 Task: Open settings.json of the proxy authorization.
Action: Mouse moved to (40, 671)
Screenshot: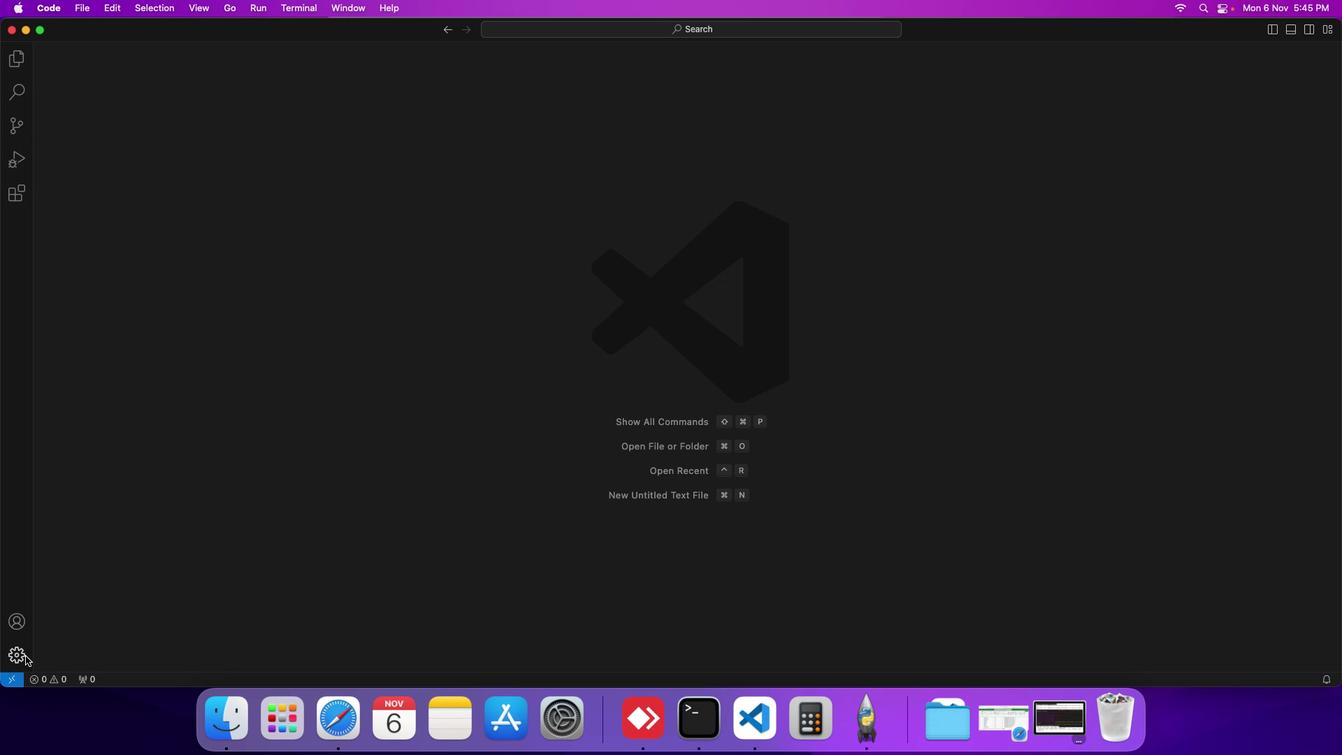 
Action: Mouse pressed left at (40, 671)
Screenshot: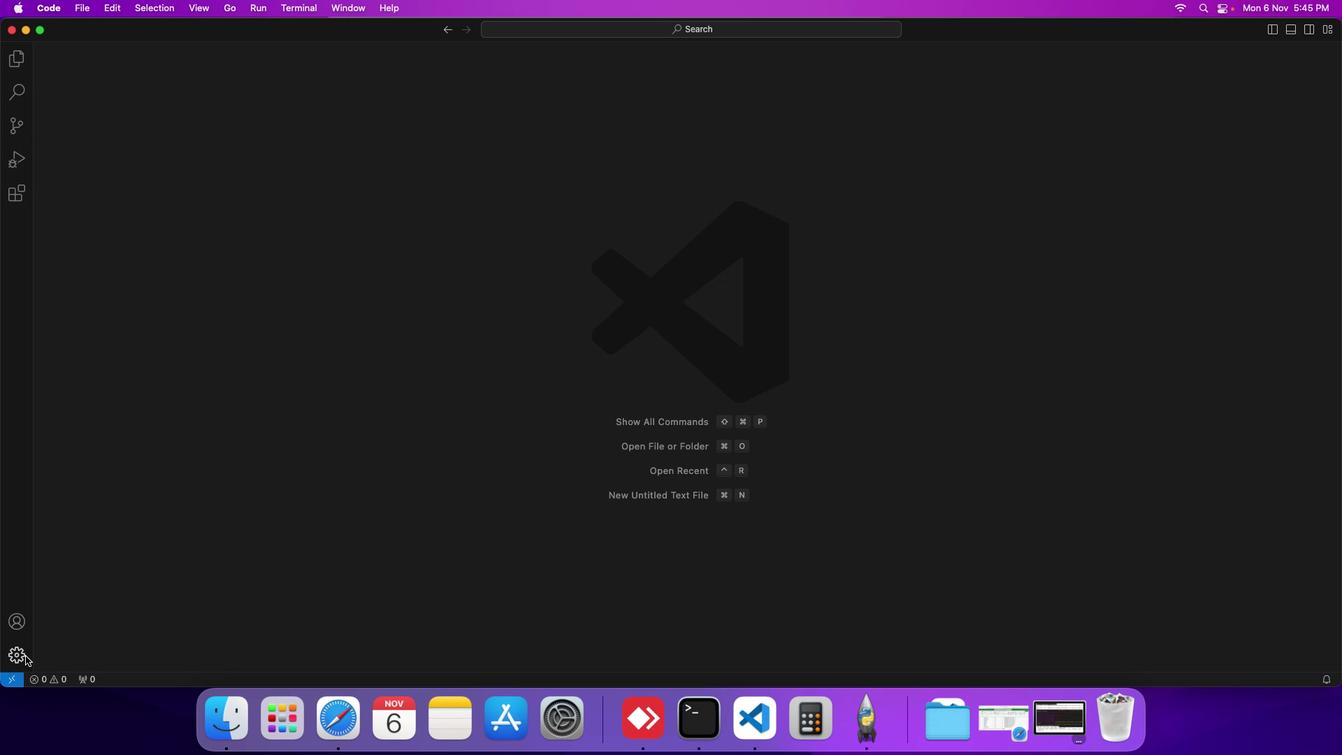 
Action: Mouse moved to (83, 562)
Screenshot: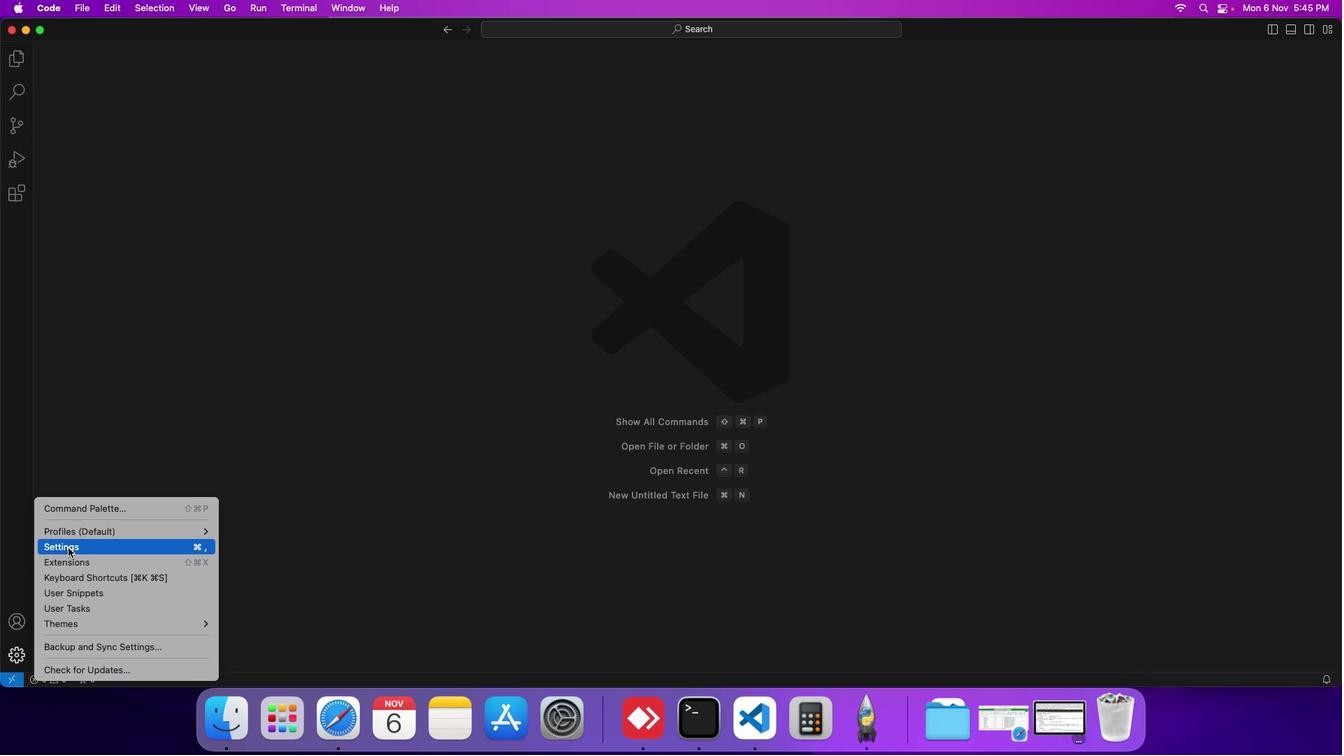 
Action: Mouse pressed left at (83, 562)
Screenshot: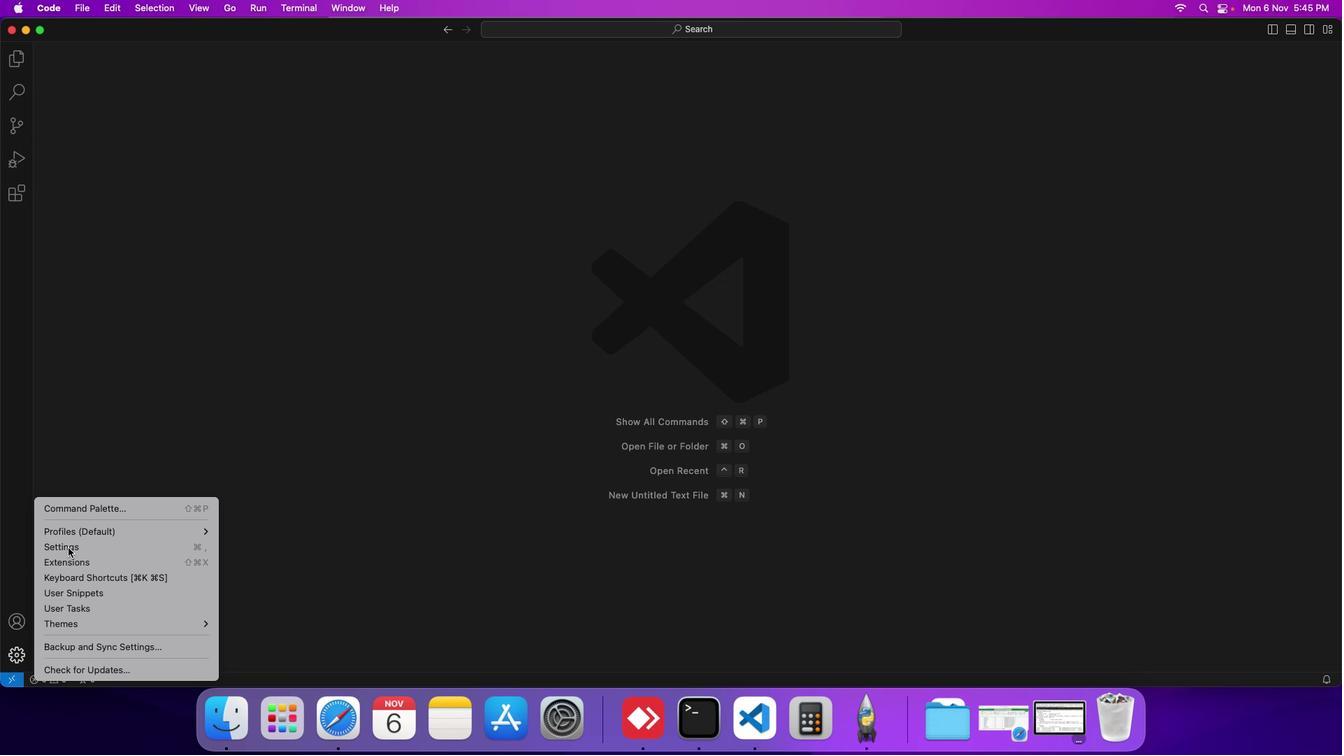 
Action: Mouse moved to (348, 233)
Screenshot: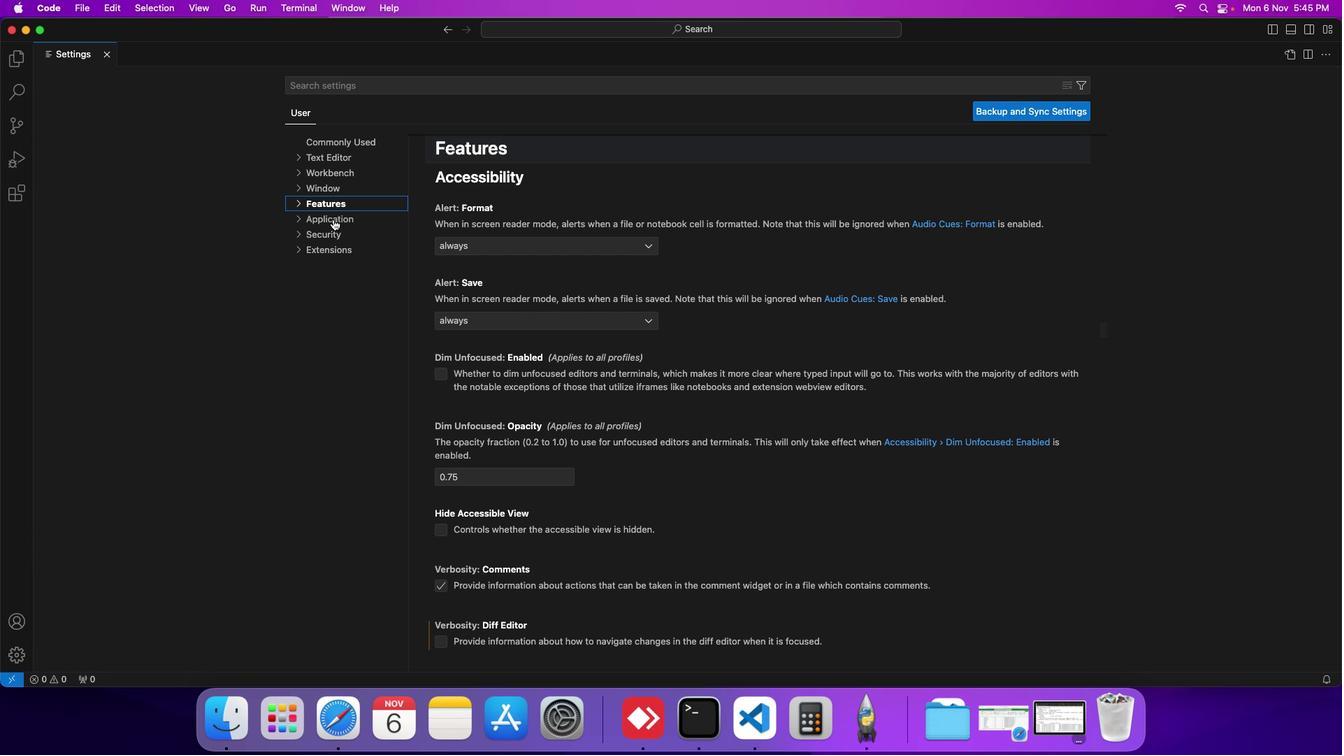 
Action: Mouse pressed left at (348, 233)
Screenshot: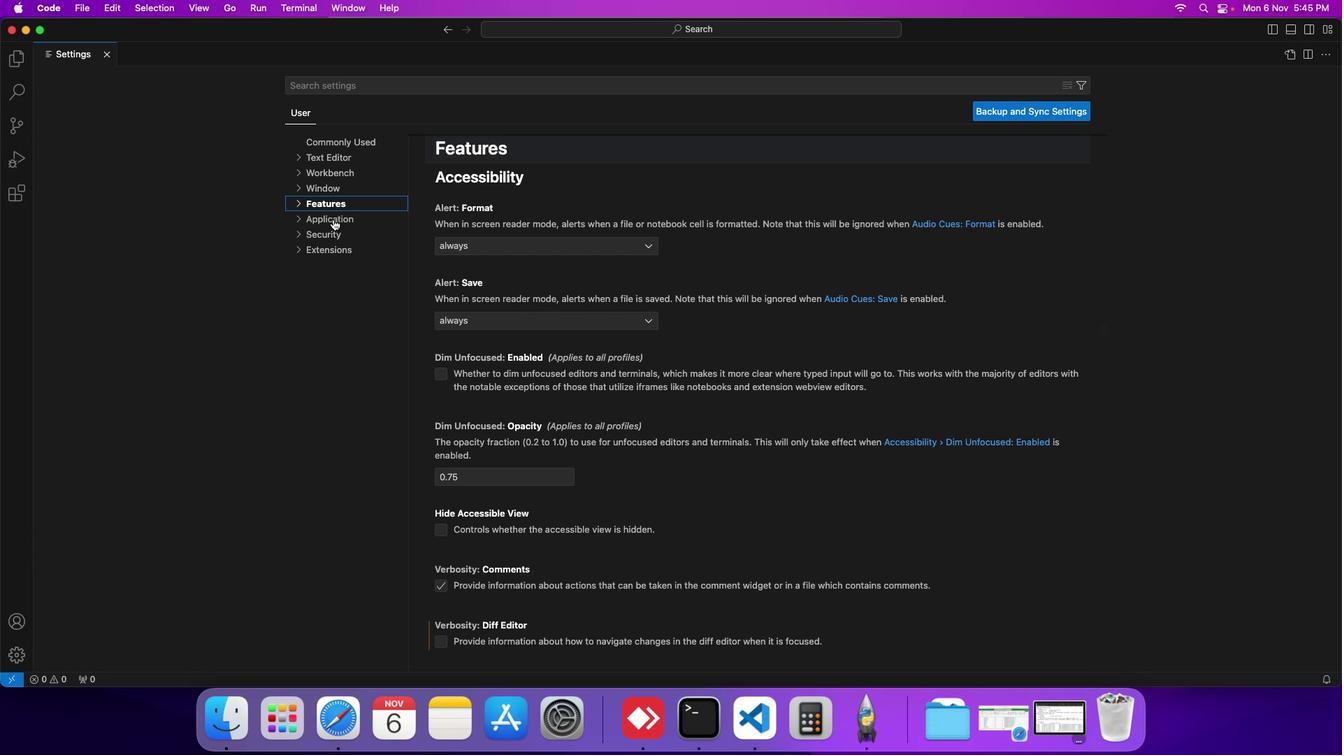 
Action: Mouse moved to (488, 401)
Screenshot: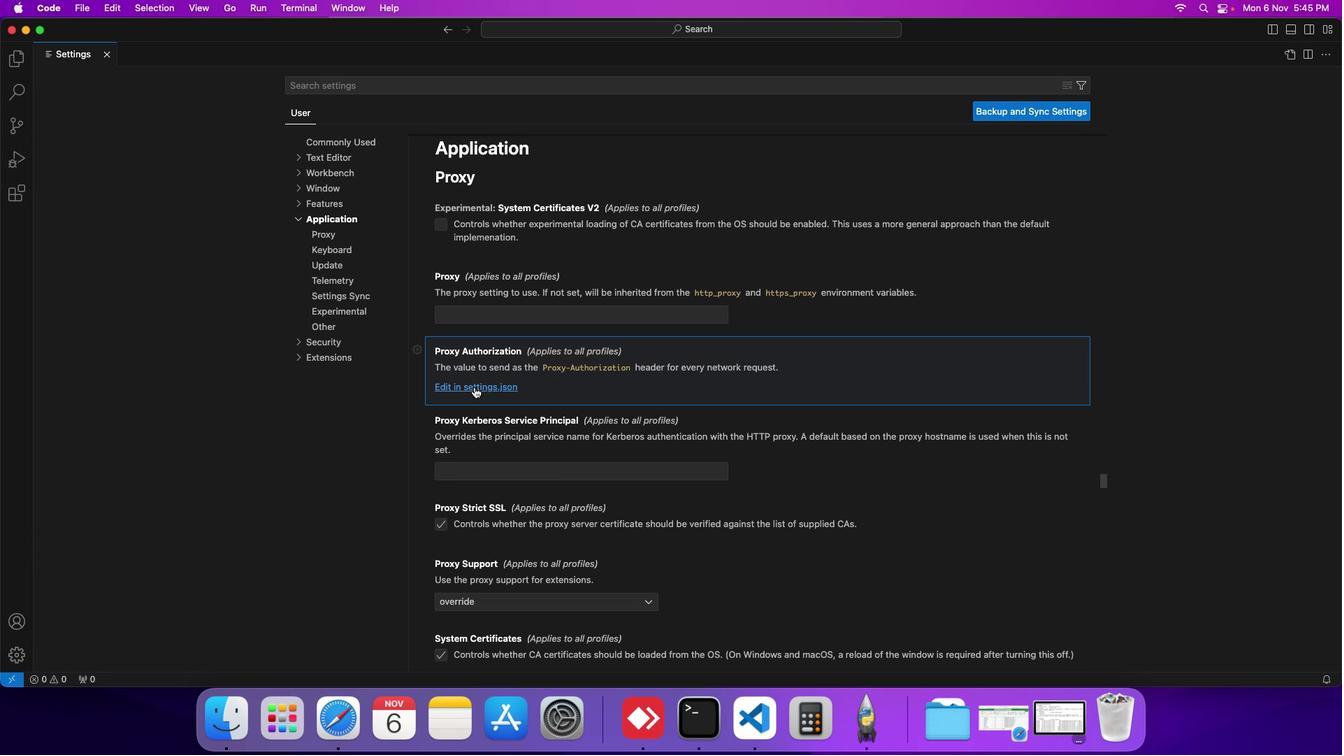 
Action: Mouse pressed left at (488, 401)
Screenshot: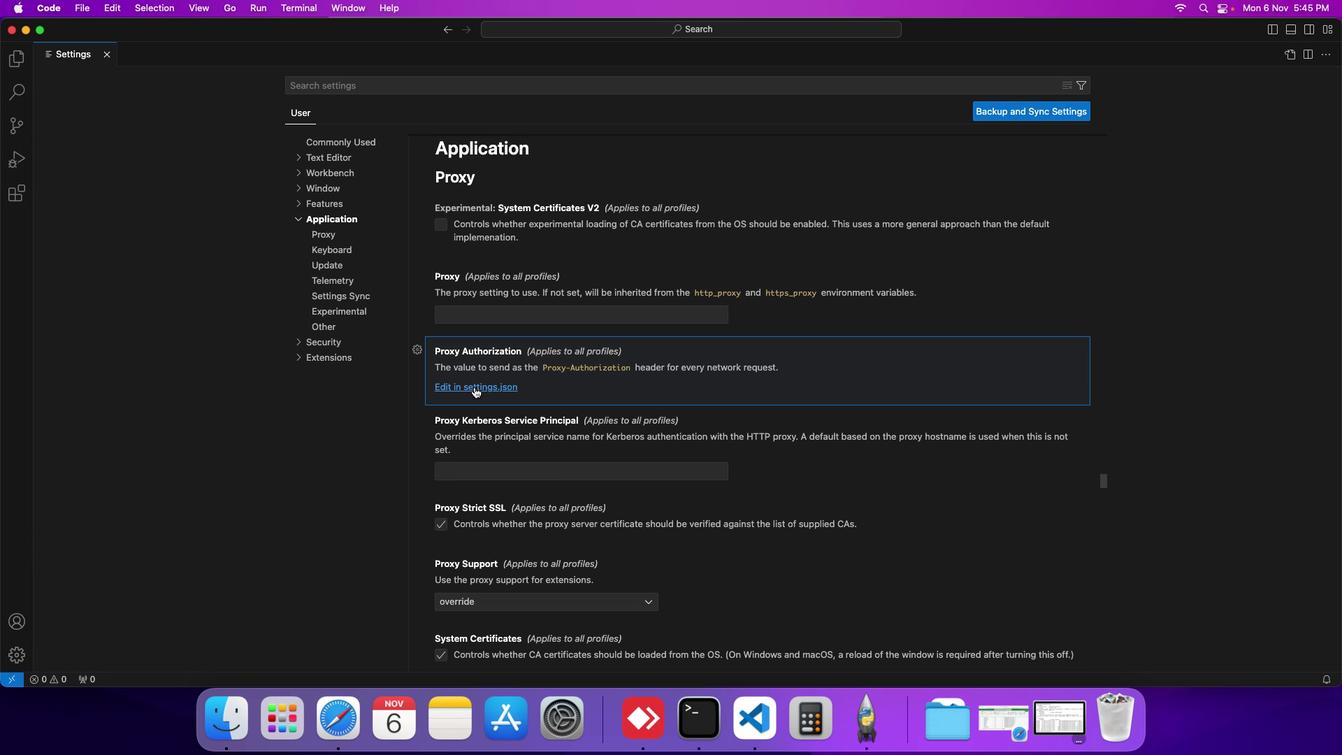 
Action: Mouse moved to (583, 363)
Screenshot: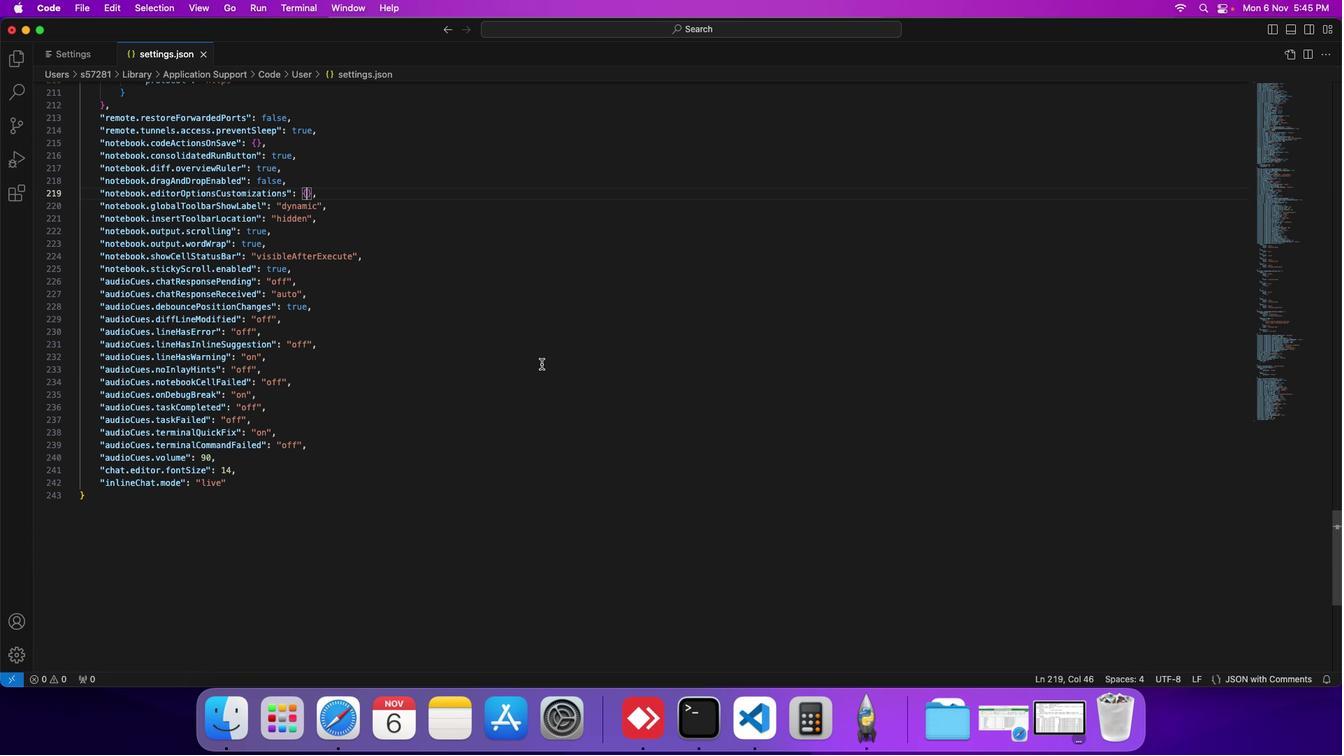
